 Task: Set the Email Id to "softage.1@softage.net" while creating a new customer.
Action: Mouse moved to (191, 20)
Screenshot: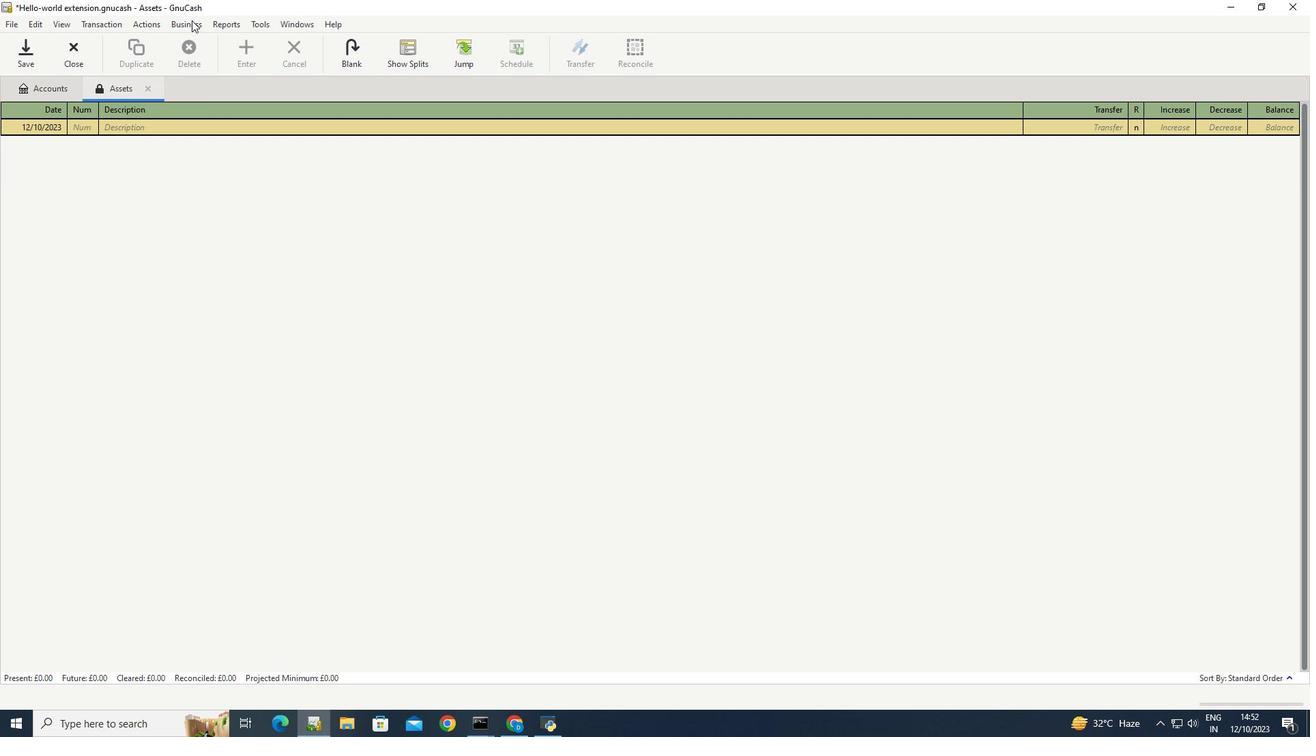 
Action: Mouse pressed left at (191, 20)
Screenshot: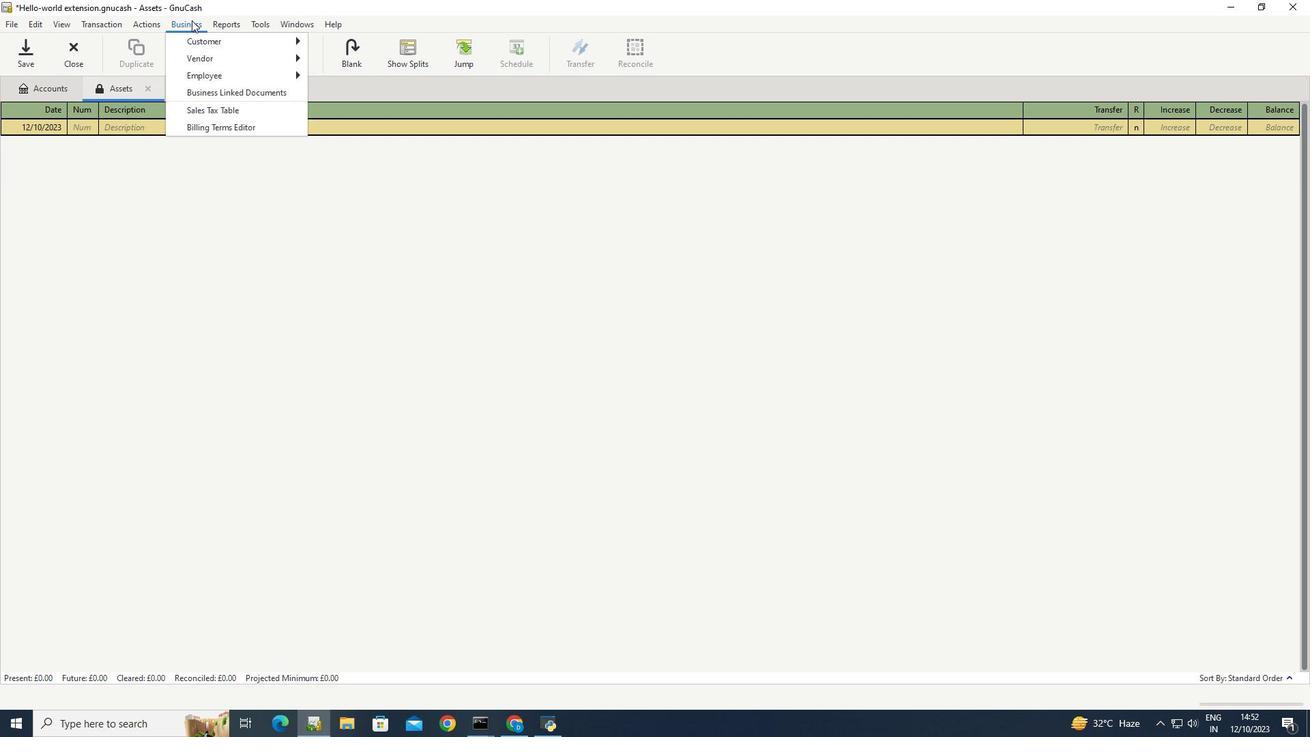 
Action: Mouse moved to (335, 60)
Screenshot: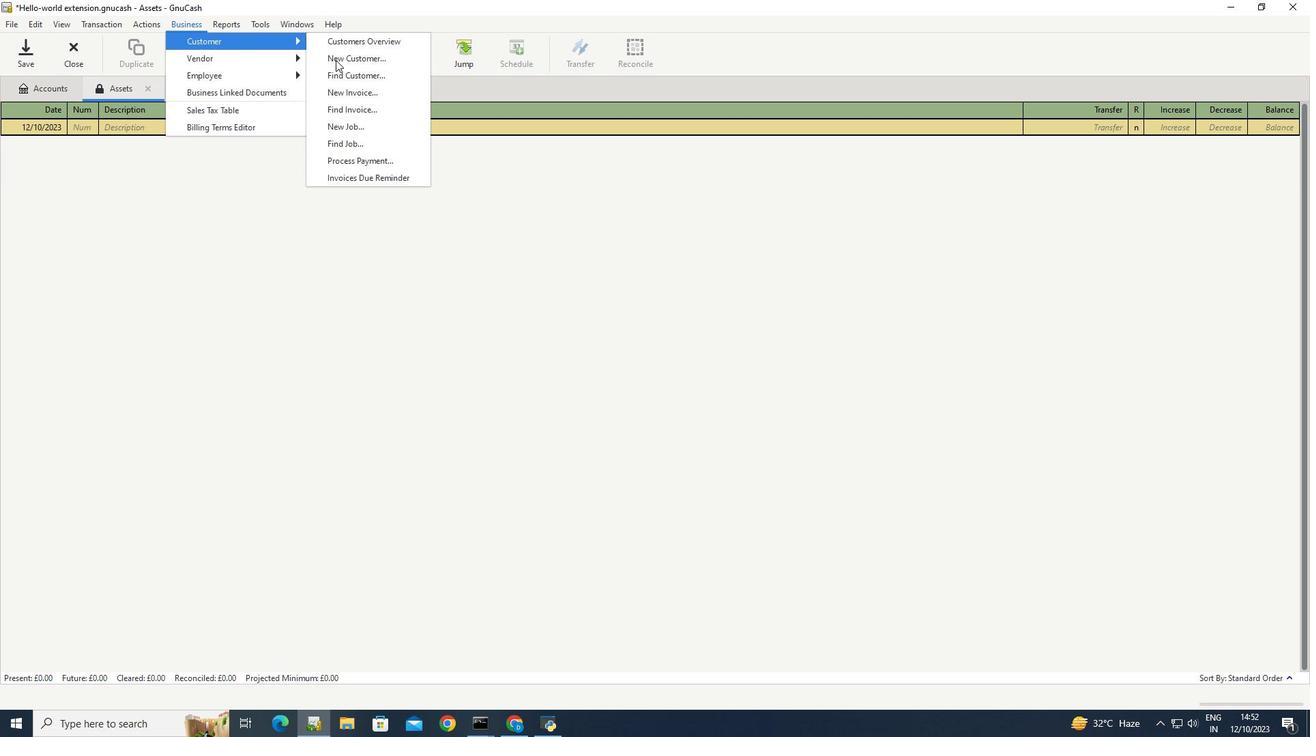 
Action: Mouse pressed left at (335, 60)
Screenshot: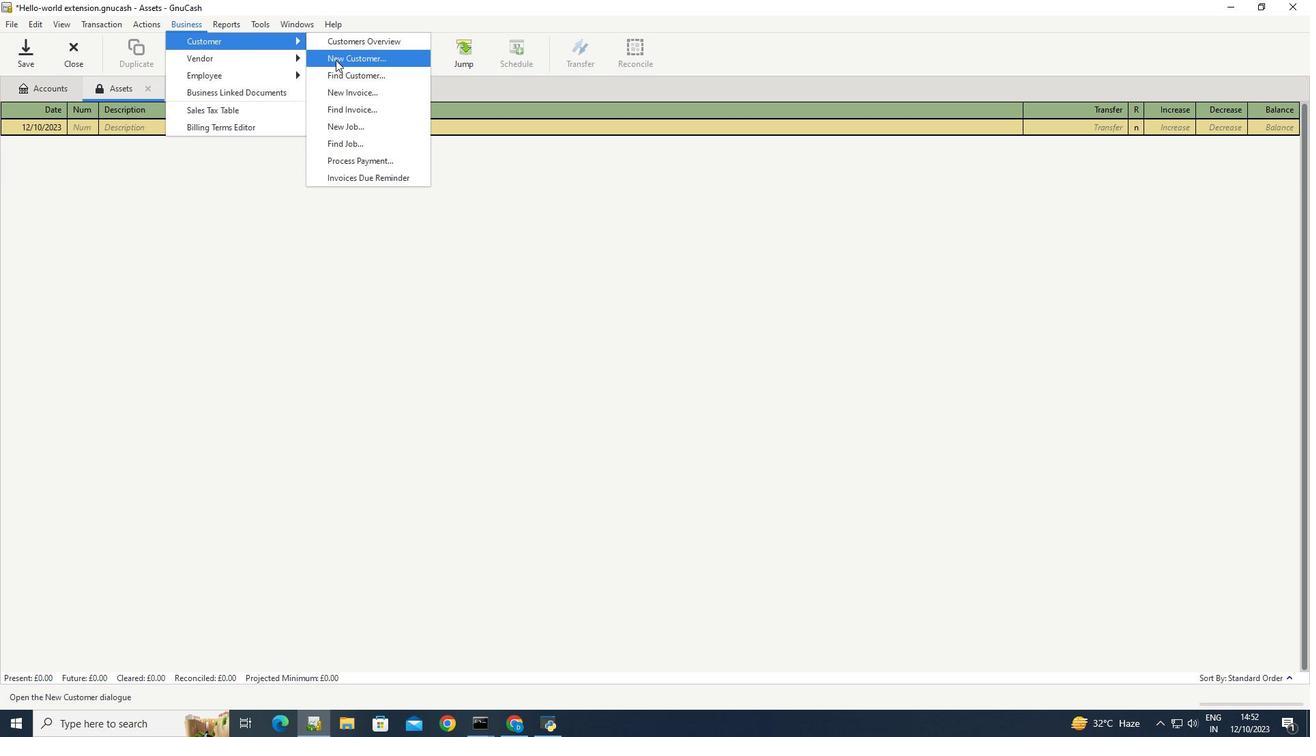 
Action: Mouse moved to (606, 489)
Screenshot: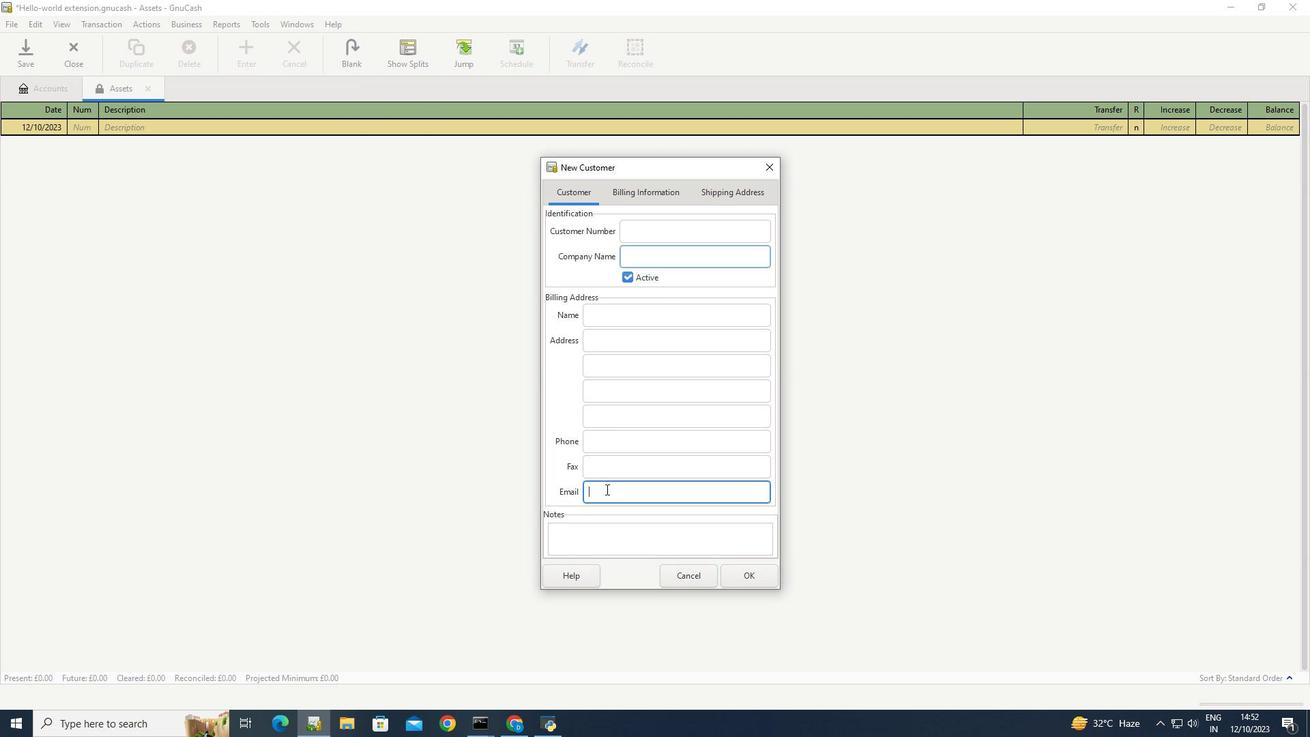 
Action: Mouse pressed left at (606, 489)
Screenshot: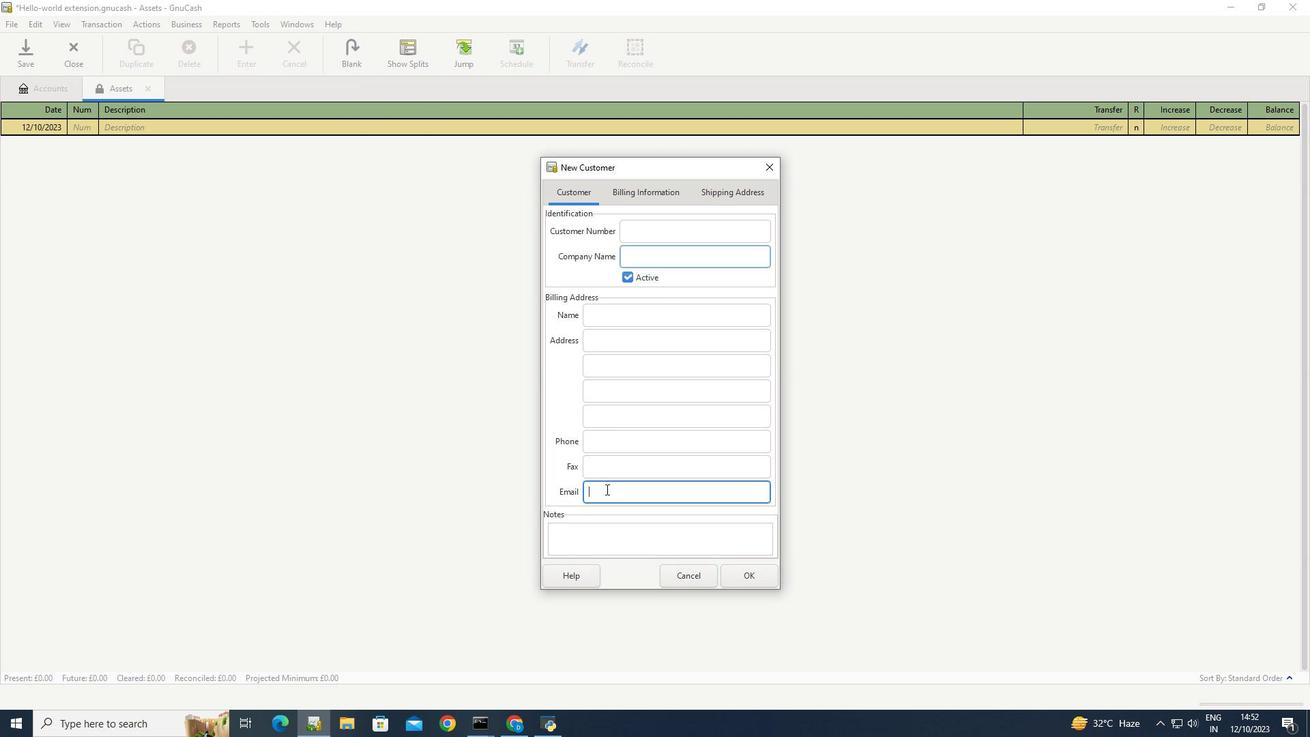 
Action: Key pressed softage.1<Key.shift>@softage.net
Screenshot: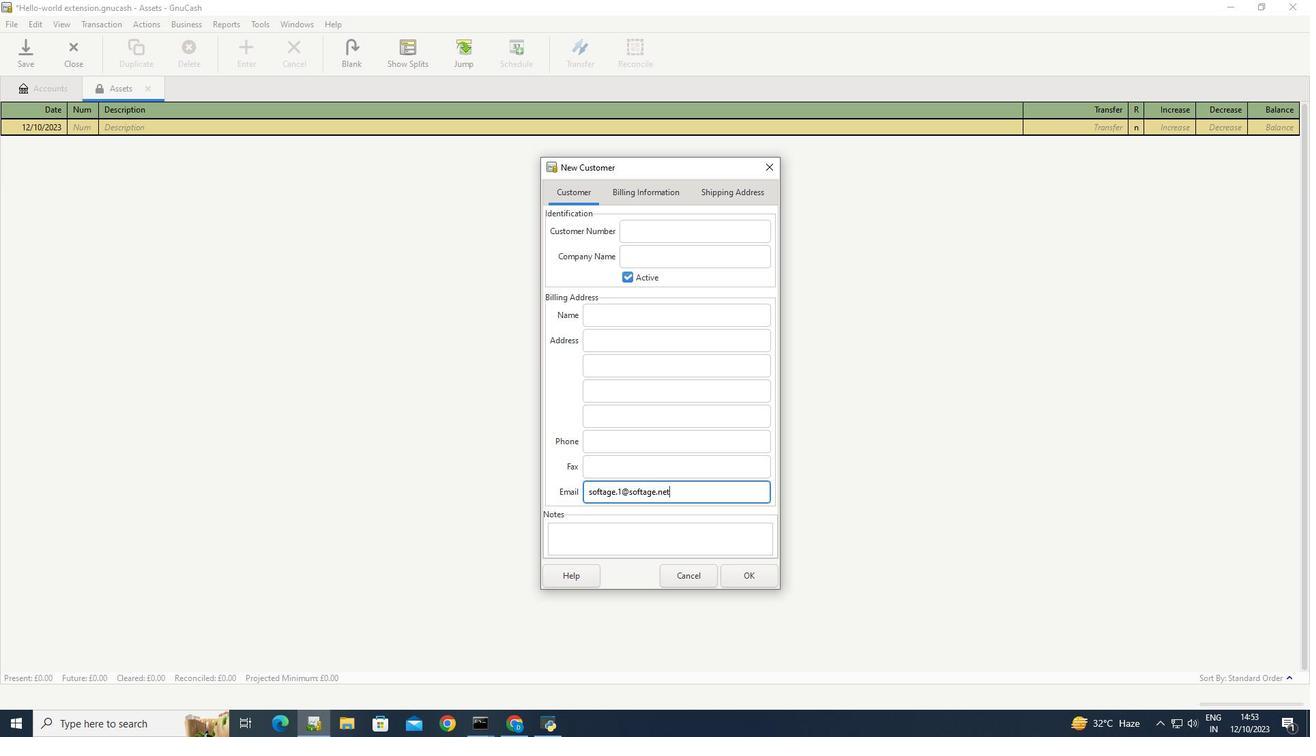 
Action: Mouse moved to (556, 416)
Screenshot: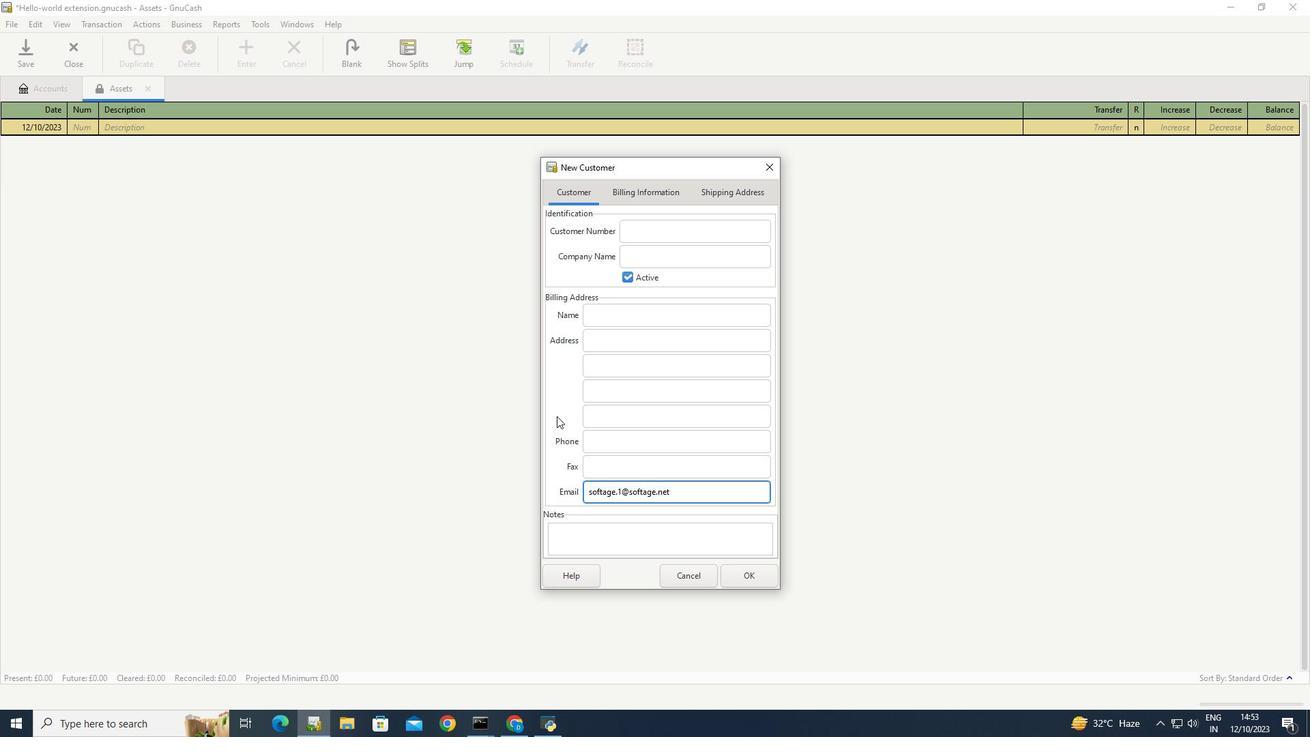 
Action: Mouse pressed left at (556, 416)
Screenshot: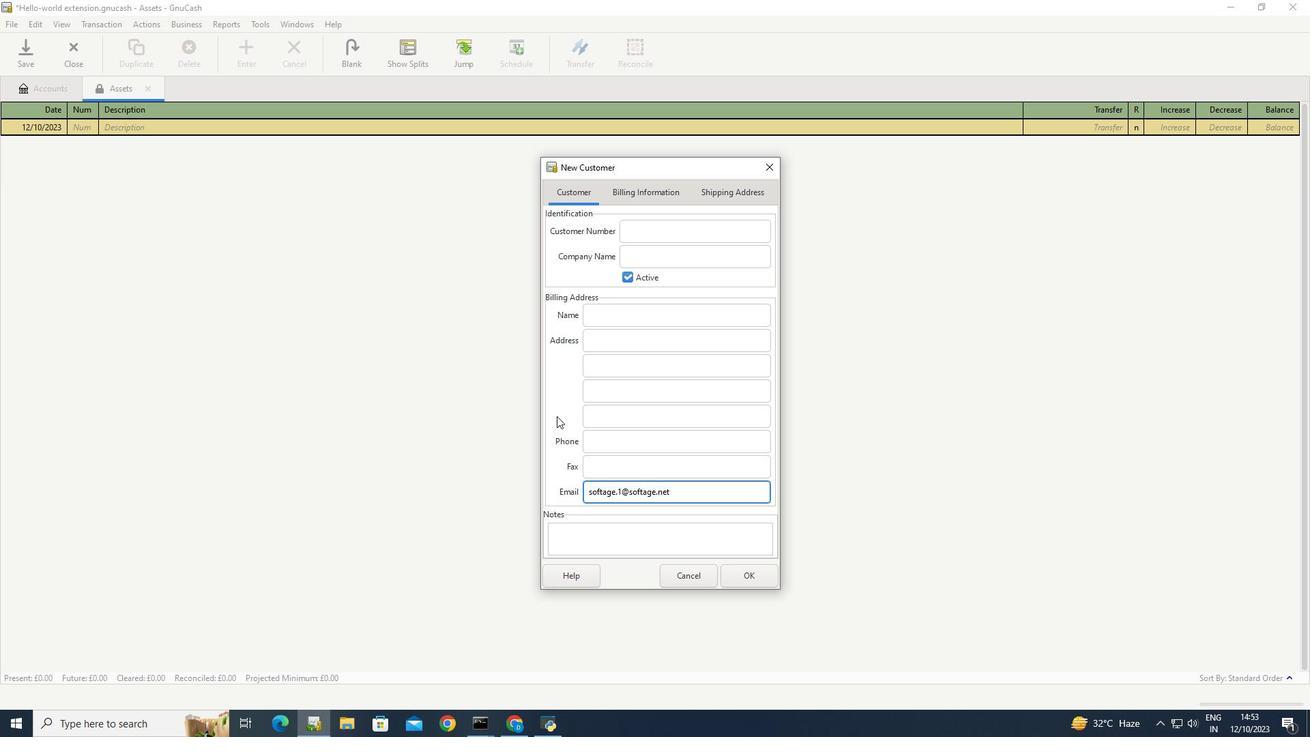 
